 Task: Add Ancient Nutrition Vanilla Bone Broth Collagen to the cart.
Action: Mouse moved to (256, 130)
Screenshot: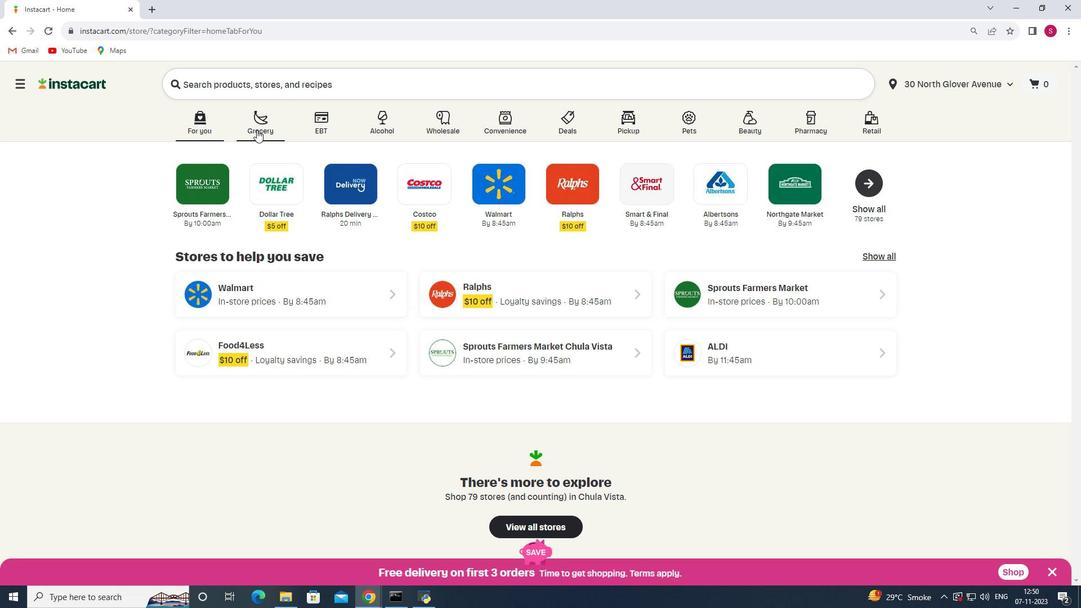 
Action: Mouse pressed left at (256, 130)
Screenshot: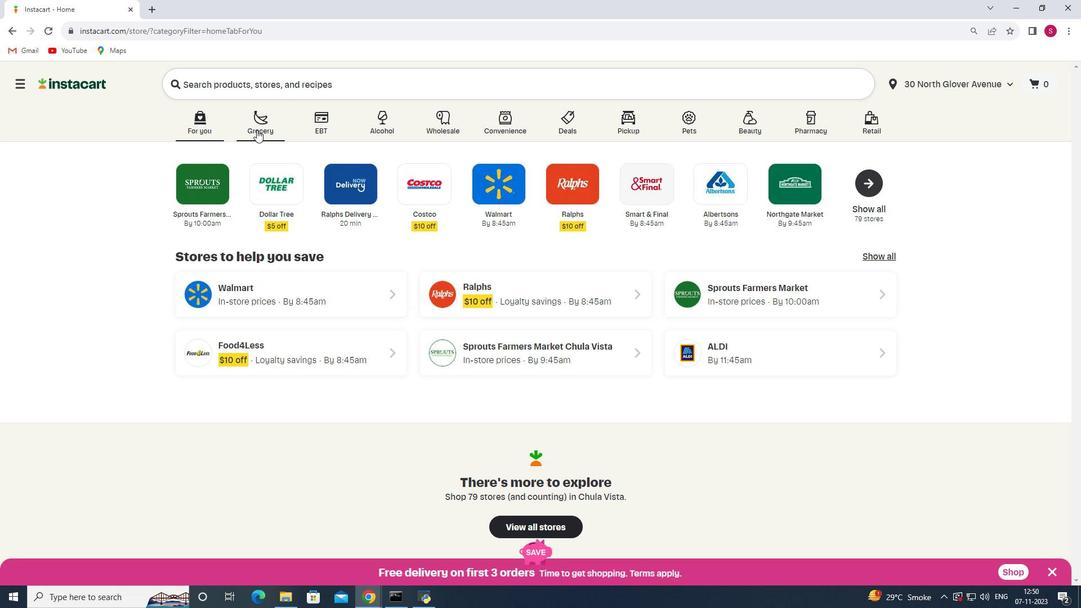 
Action: Mouse moved to (229, 322)
Screenshot: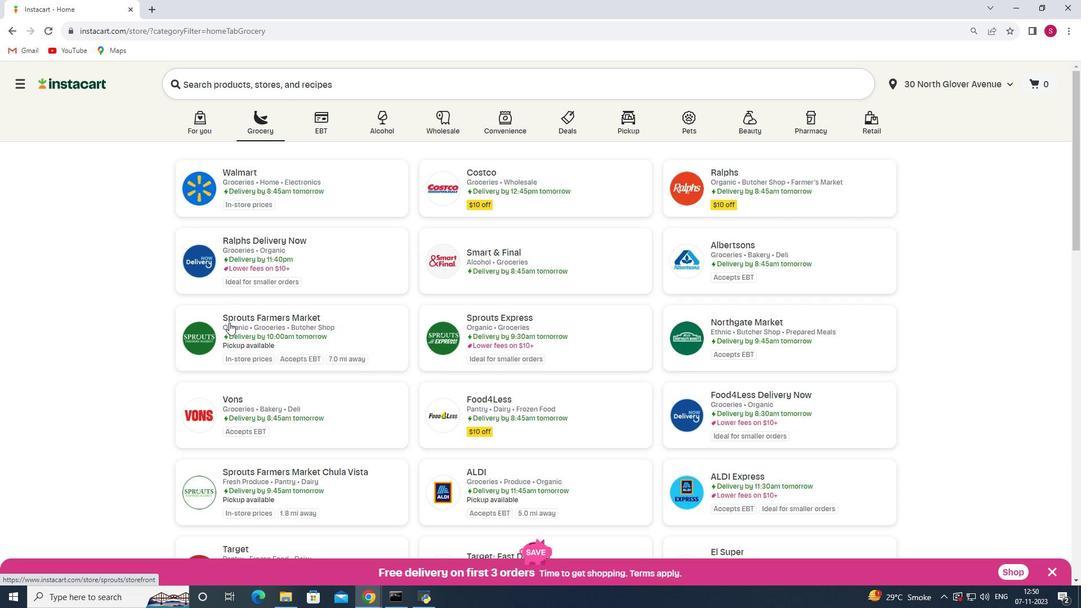 
Action: Mouse pressed left at (229, 322)
Screenshot: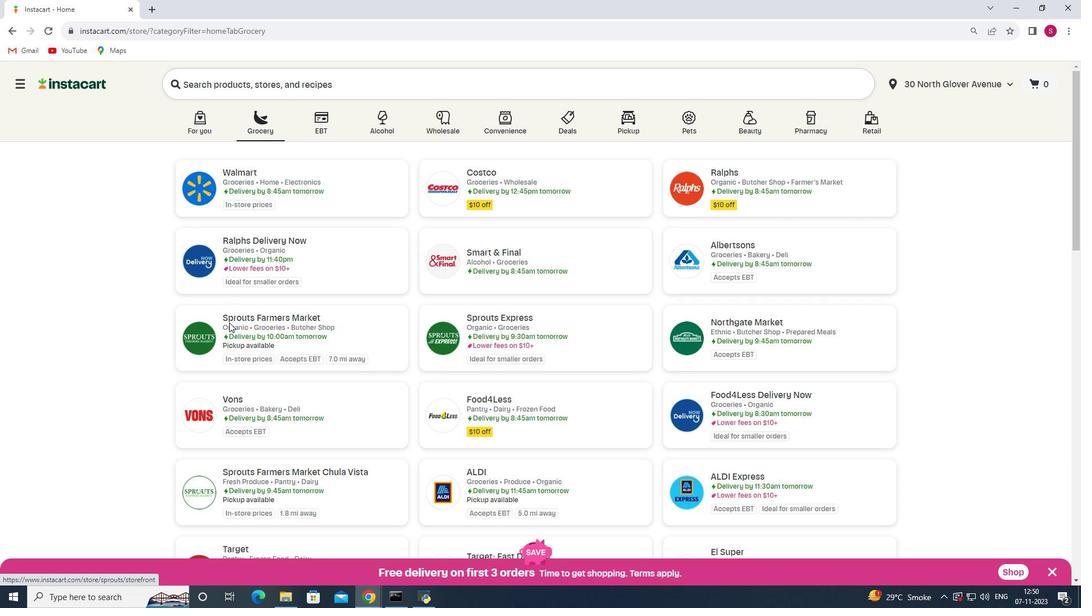 
Action: Mouse moved to (64, 380)
Screenshot: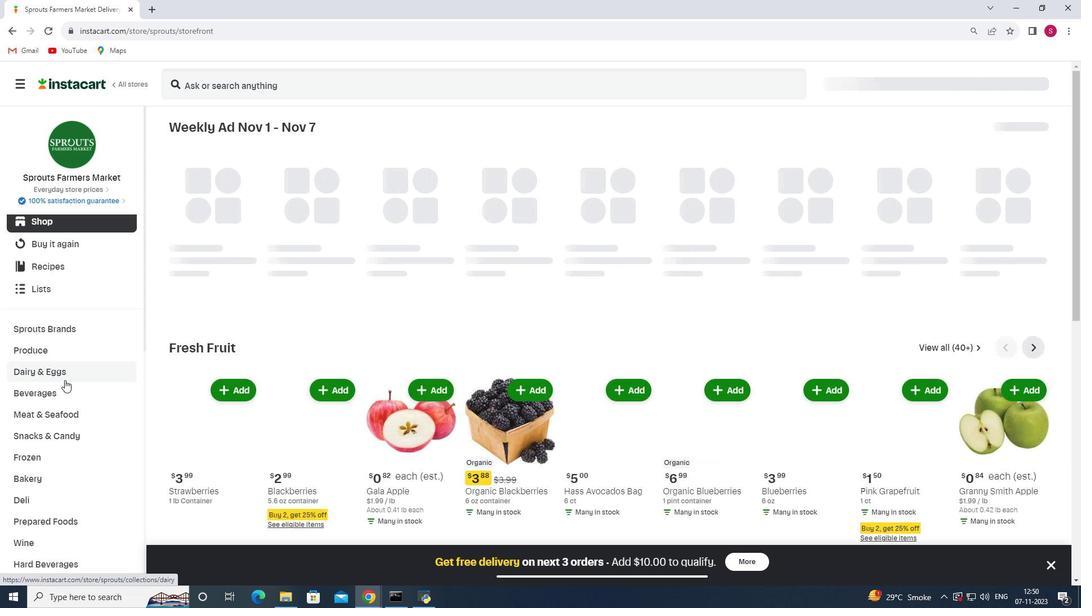 
Action: Mouse scrolled (64, 379) with delta (0, 0)
Screenshot: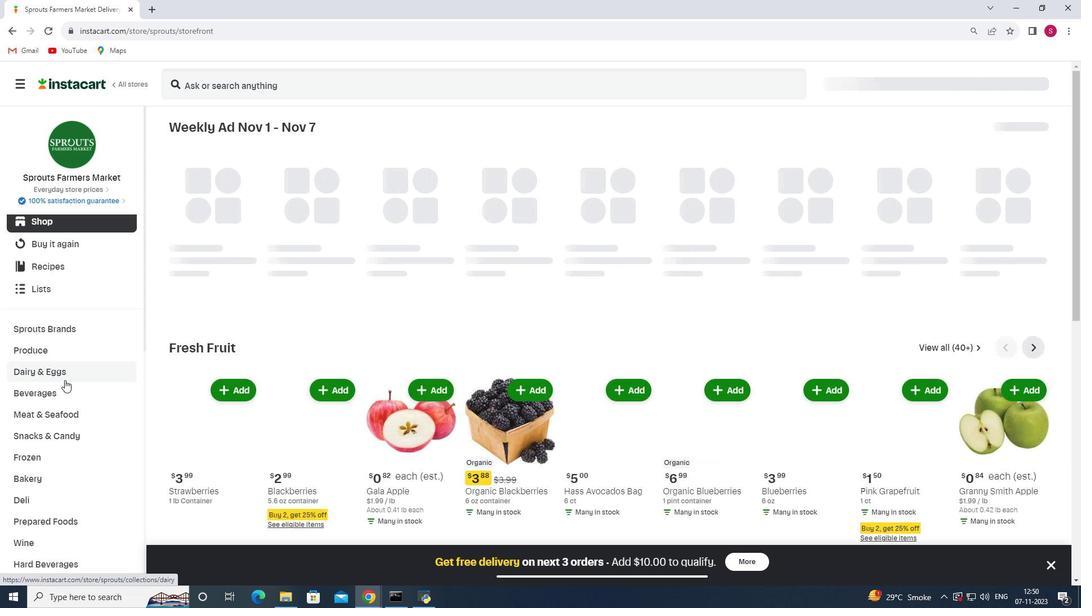 
Action: Mouse scrolled (64, 379) with delta (0, 0)
Screenshot: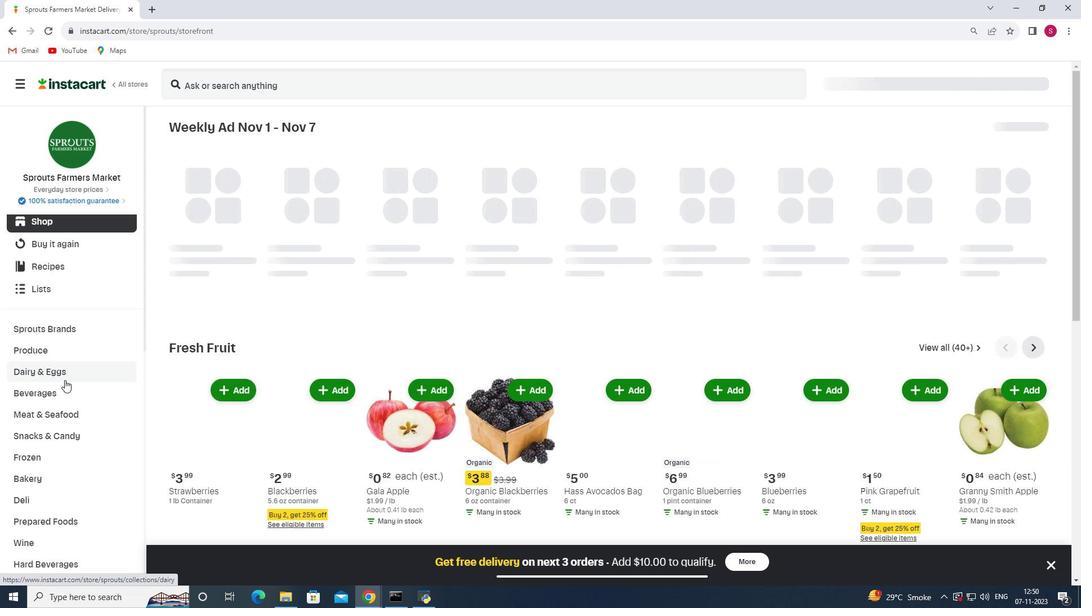 
Action: Mouse scrolled (64, 379) with delta (0, 0)
Screenshot: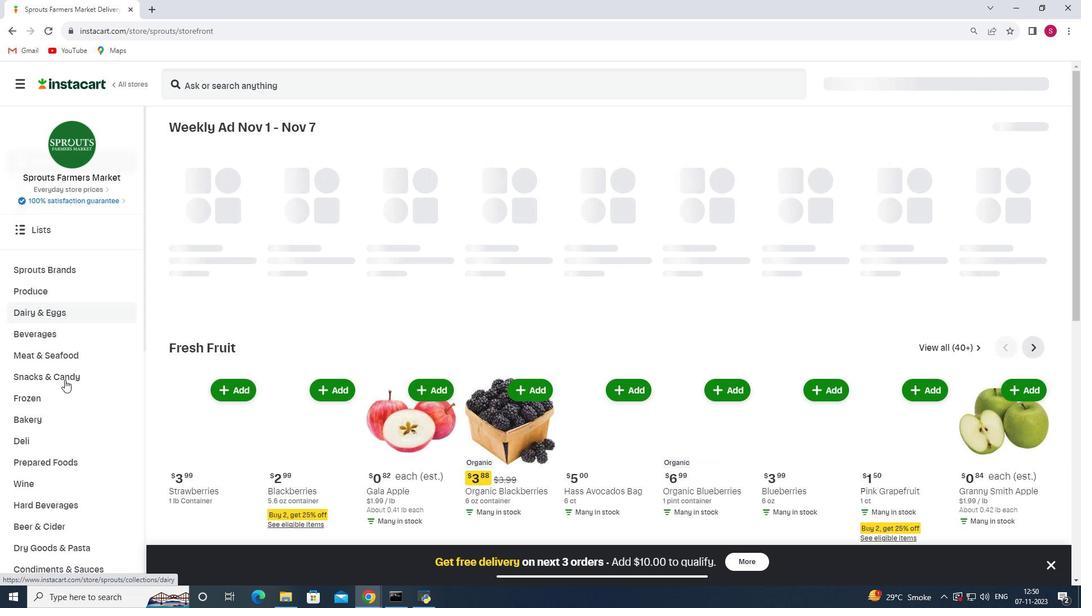 
Action: Mouse scrolled (64, 379) with delta (0, 0)
Screenshot: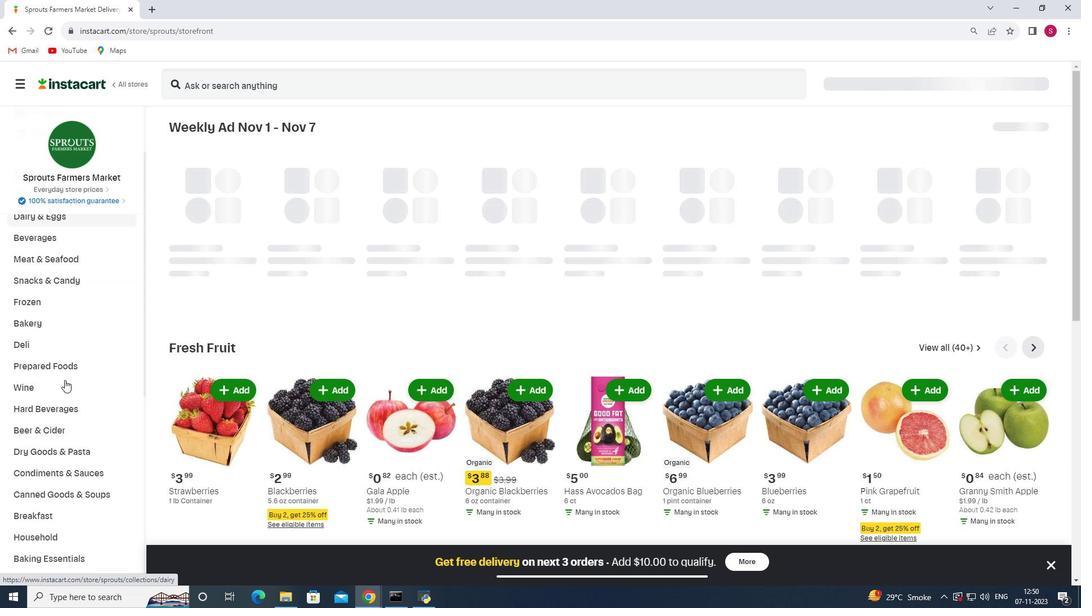 
Action: Mouse scrolled (64, 379) with delta (0, 0)
Screenshot: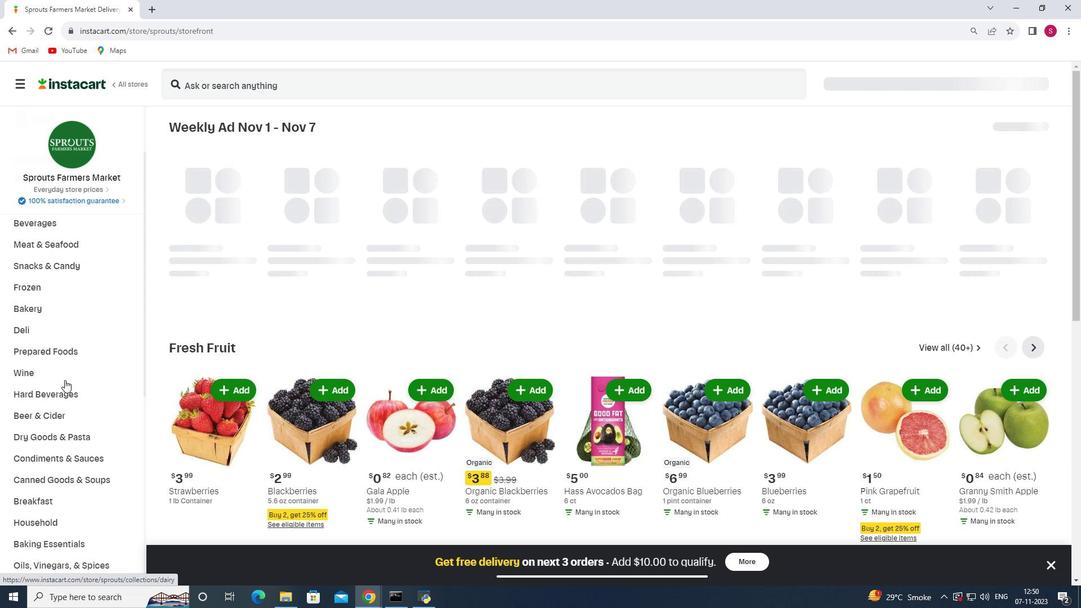 
Action: Mouse moved to (72, 373)
Screenshot: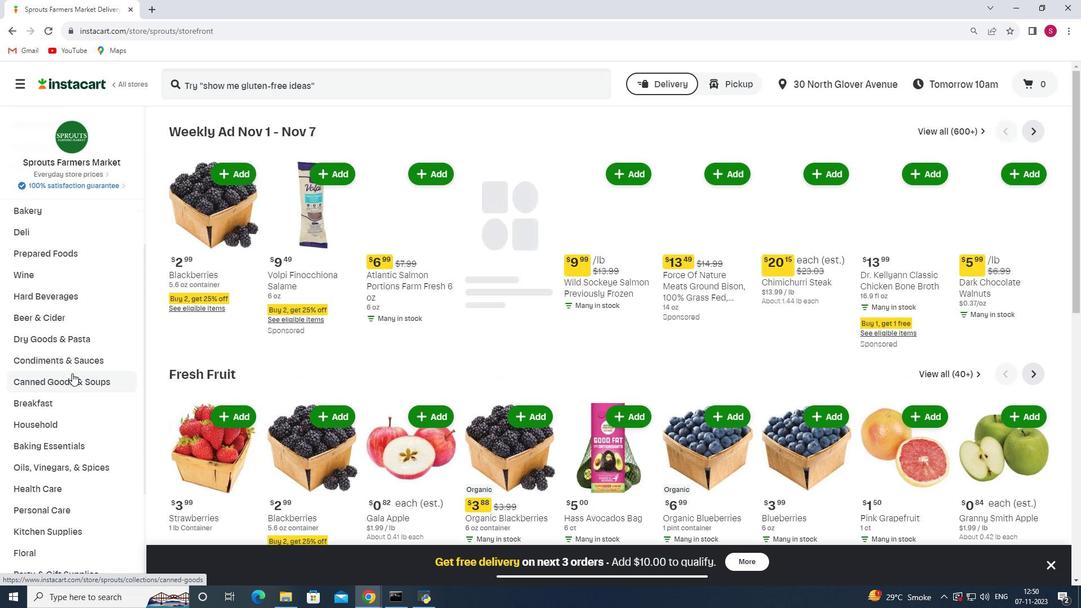 
Action: Mouse scrolled (72, 372) with delta (0, 0)
Screenshot: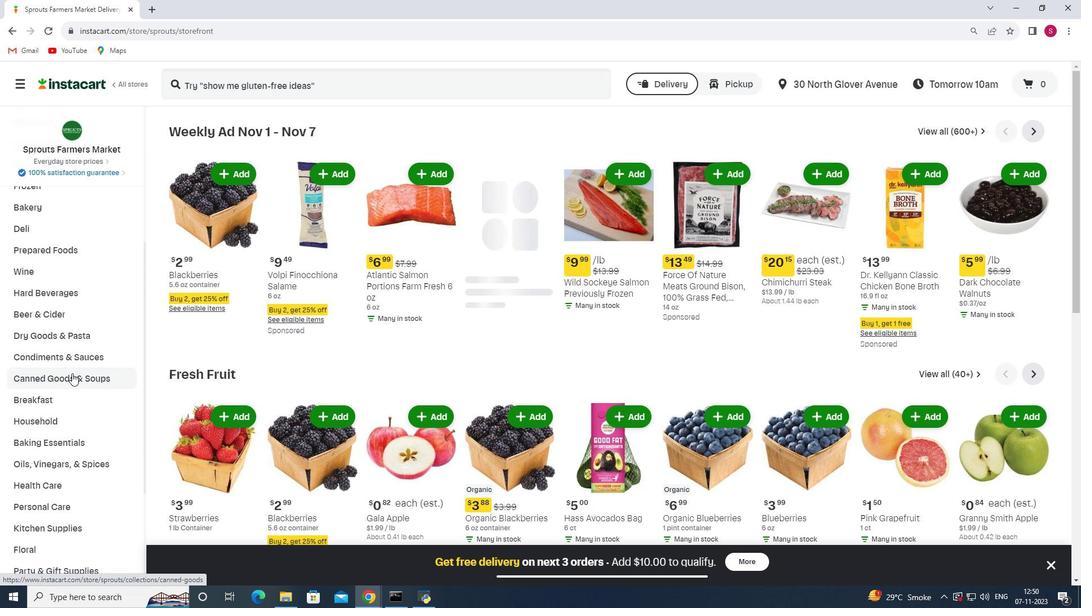
Action: Mouse scrolled (72, 372) with delta (0, 0)
Screenshot: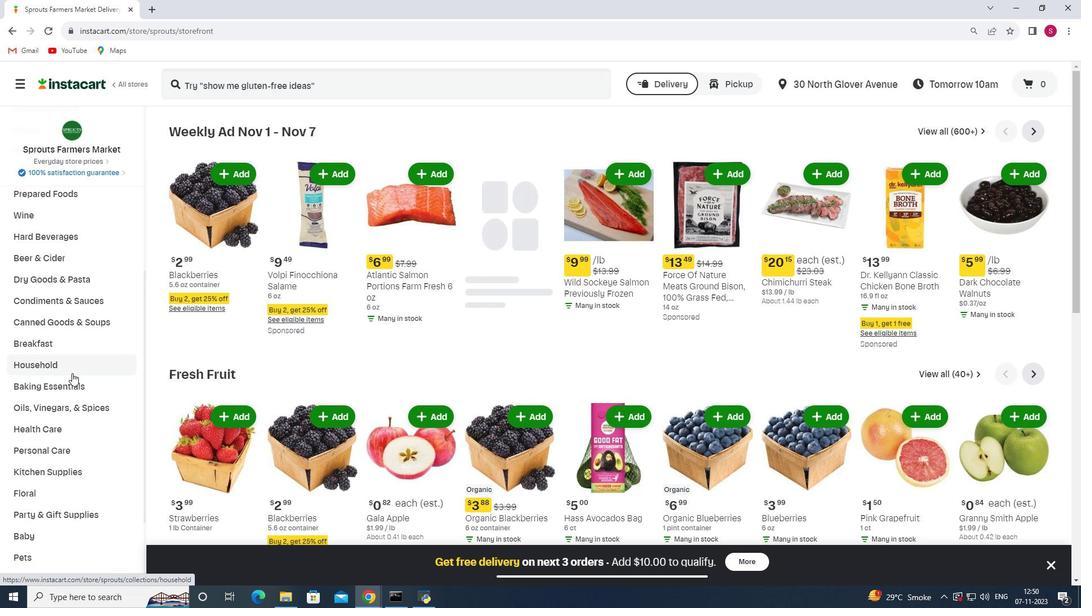 
Action: Mouse moved to (73, 377)
Screenshot: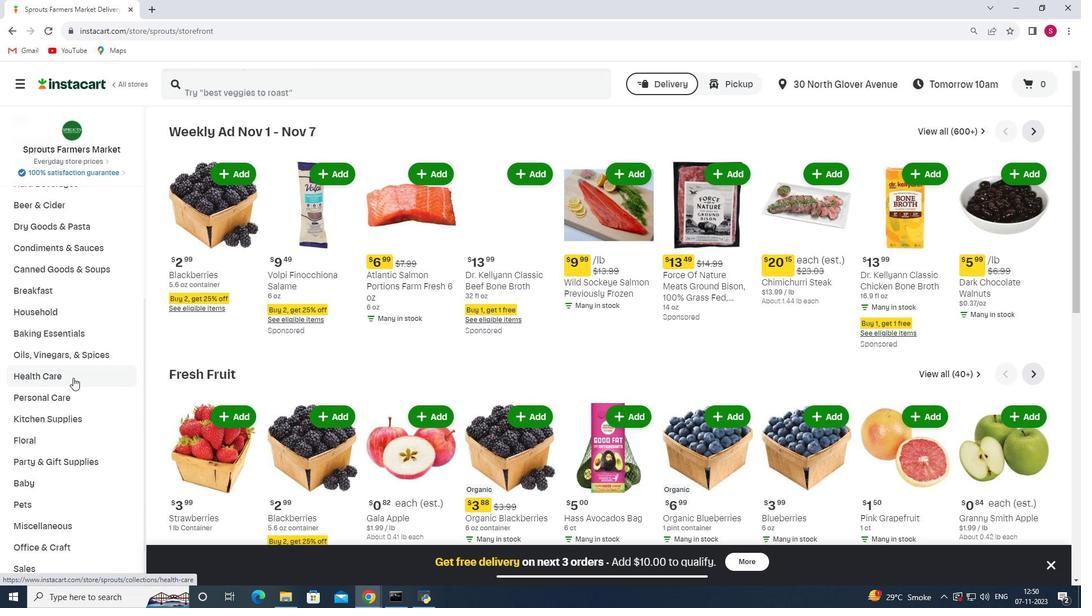 
Action: Mouse pressed left at (73, 377)
Screenshot: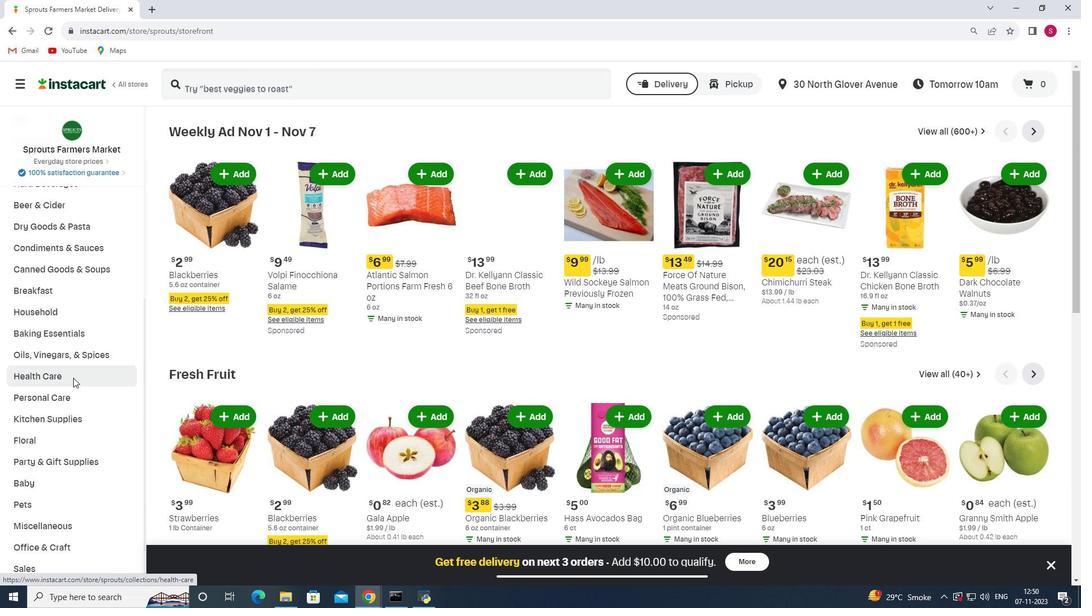 
Action: Mouse moved to (399, 161)
Screenshot: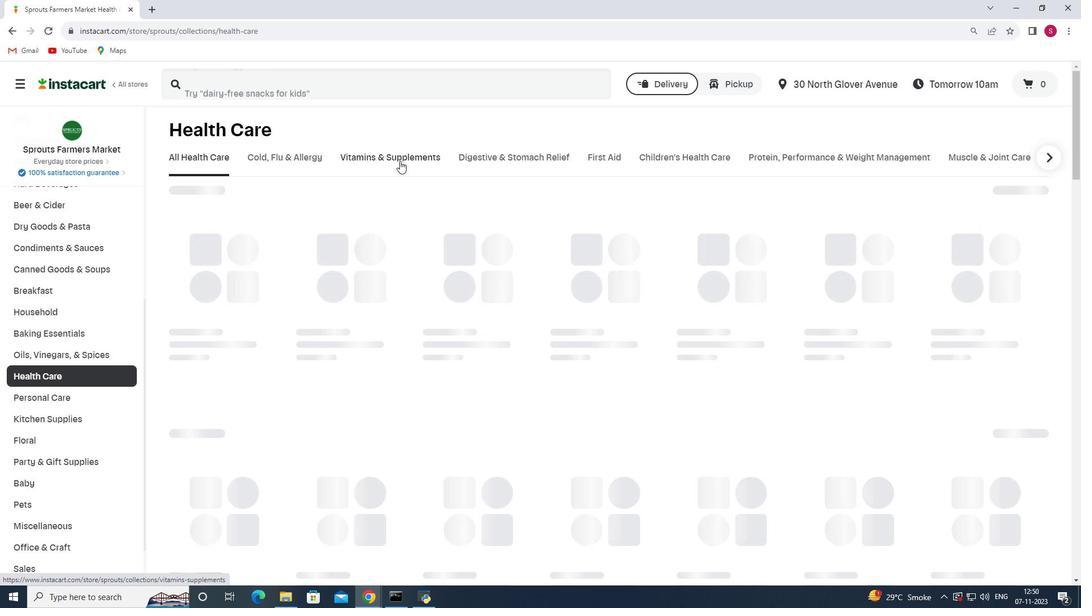 
Action: Mouse pressed left at (399, 161)
Screenshot: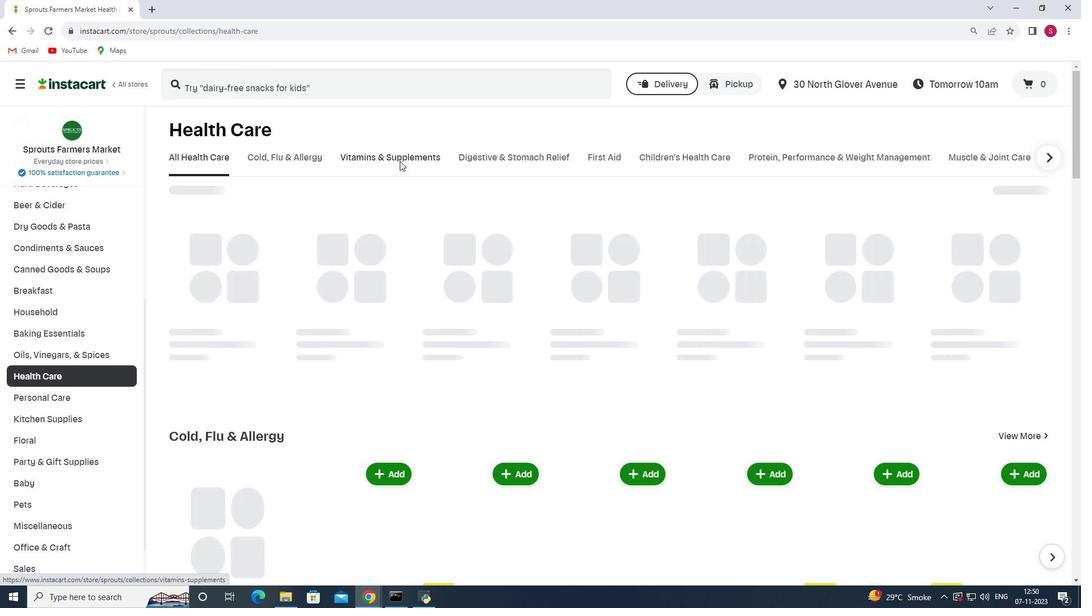 
Action: Mouse moved to (448, 202)
Screenshot: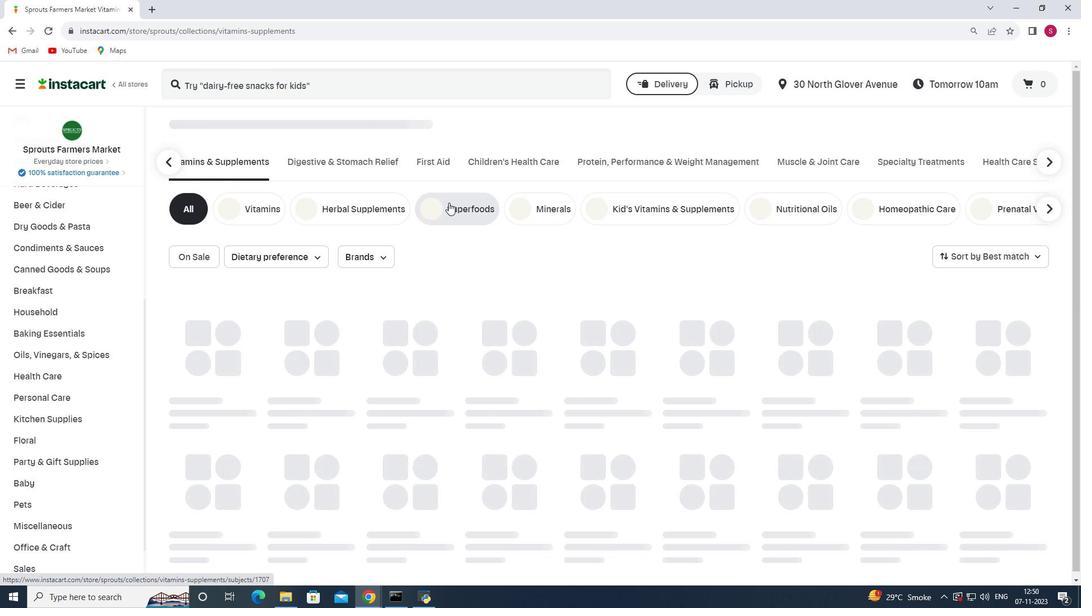 
Action: Mouse pressed left at (448, 202)
Screenshot: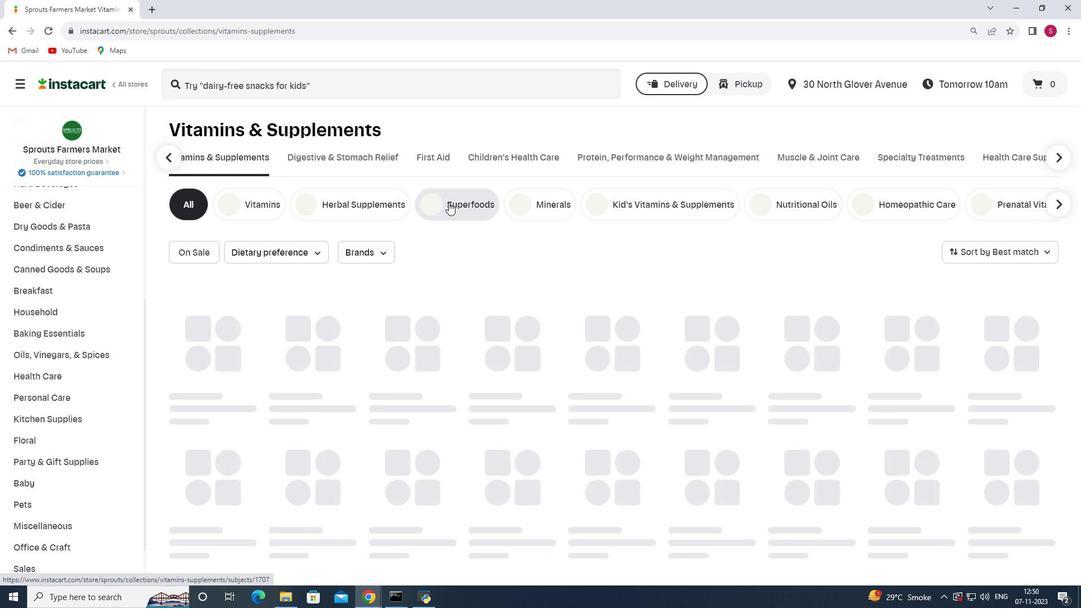 
Action: Mouse moved to (338, 83)
Screenshot: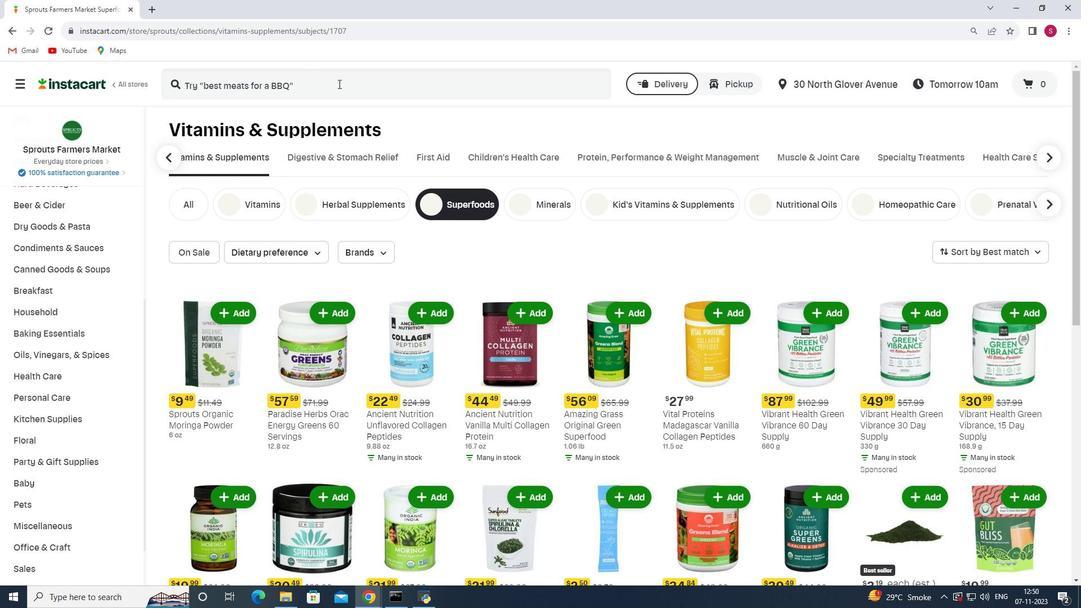 
Action: Mouse pressed left at (338, 83)
Screenshot: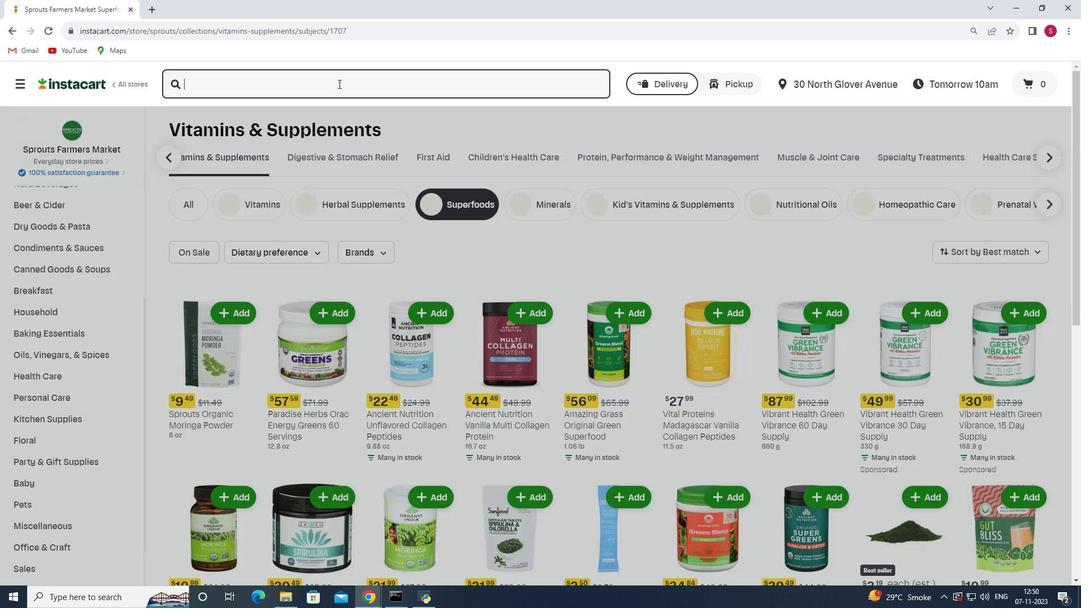 
Action: Key pressed <Key.shift>Ancient<Key.space><Key.shift>Nutrition<Key.space><Key.shift>B<Key.backspace><Key.shift>Vanilla<Key.space><Key.shift>Bone<Key.space><Key.shift>Broth<Key.space><Key.shift>Collagen<Key.enter>
Screenshot: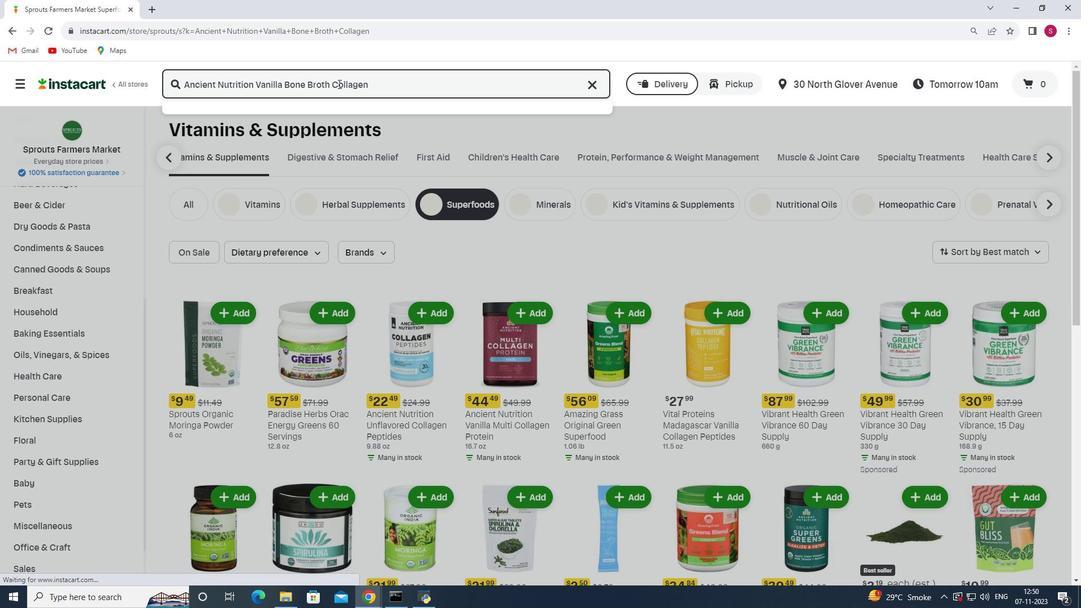 
Action: Mouse moved to (654, 175)
Screenshot: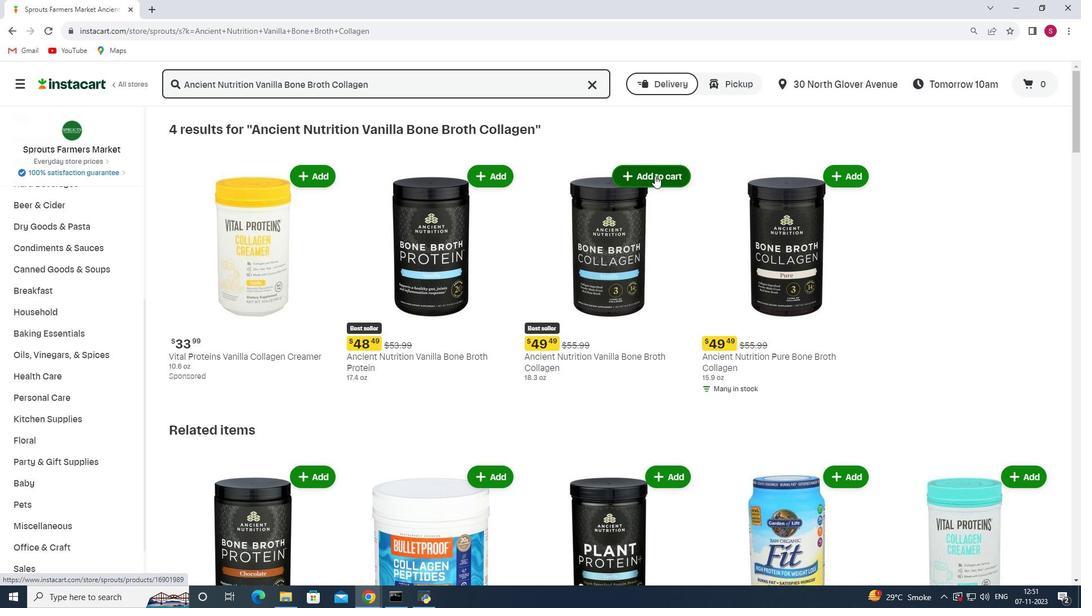 
Action: Mouse pressed left at (654, 175)
Screenshot: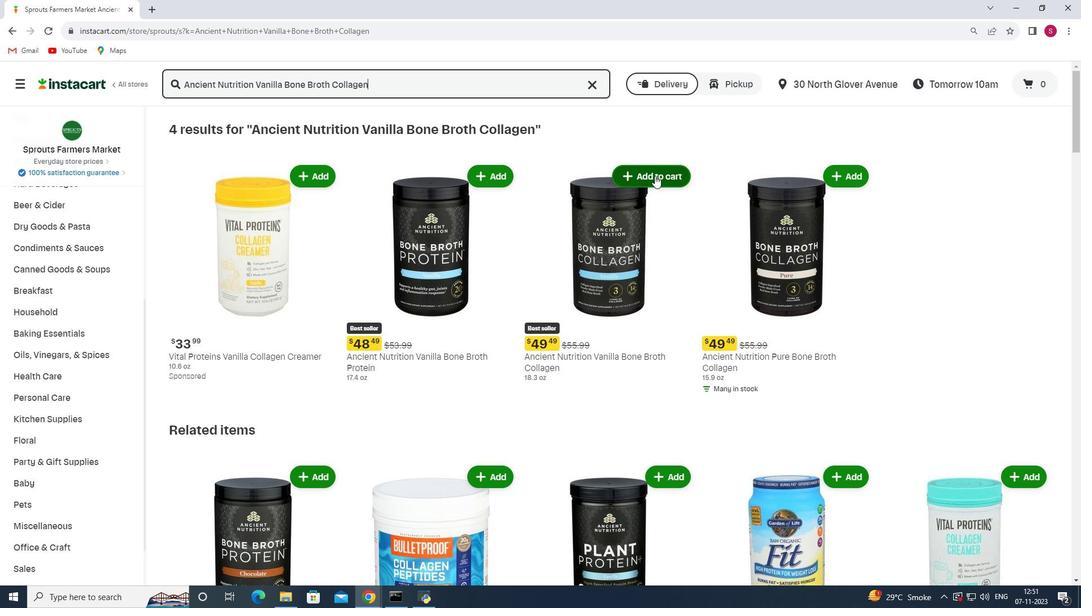 
Action: Mouse moved to (654, 206)
Screenshot: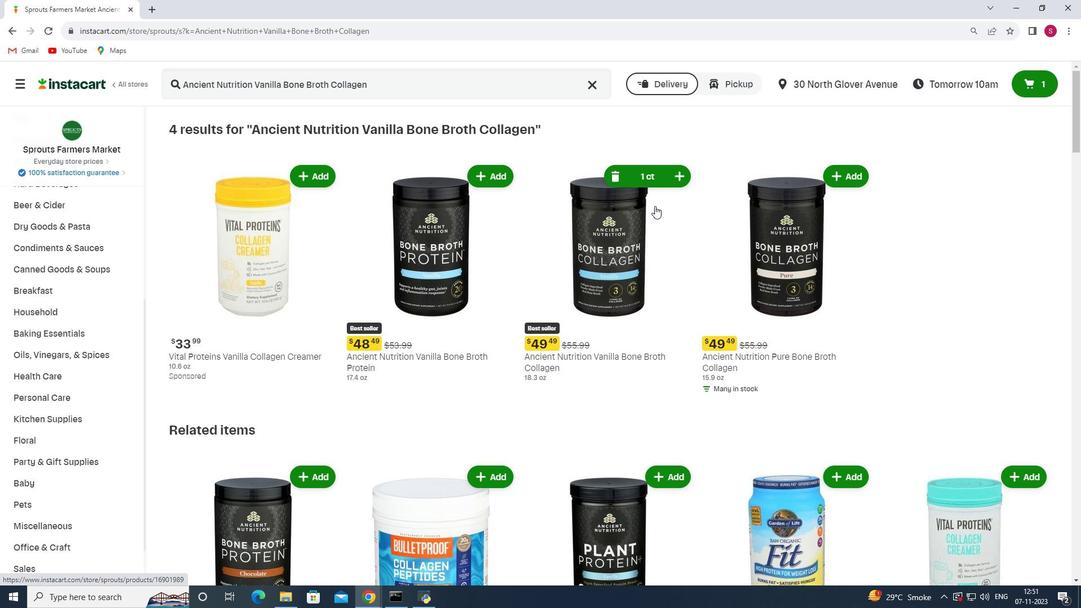 
